 Task: Add Three Bridges Uncured Bacon & Cheese Egg Bites to the cart.
Action: Mouse moved to (17, 131)
Screenshot: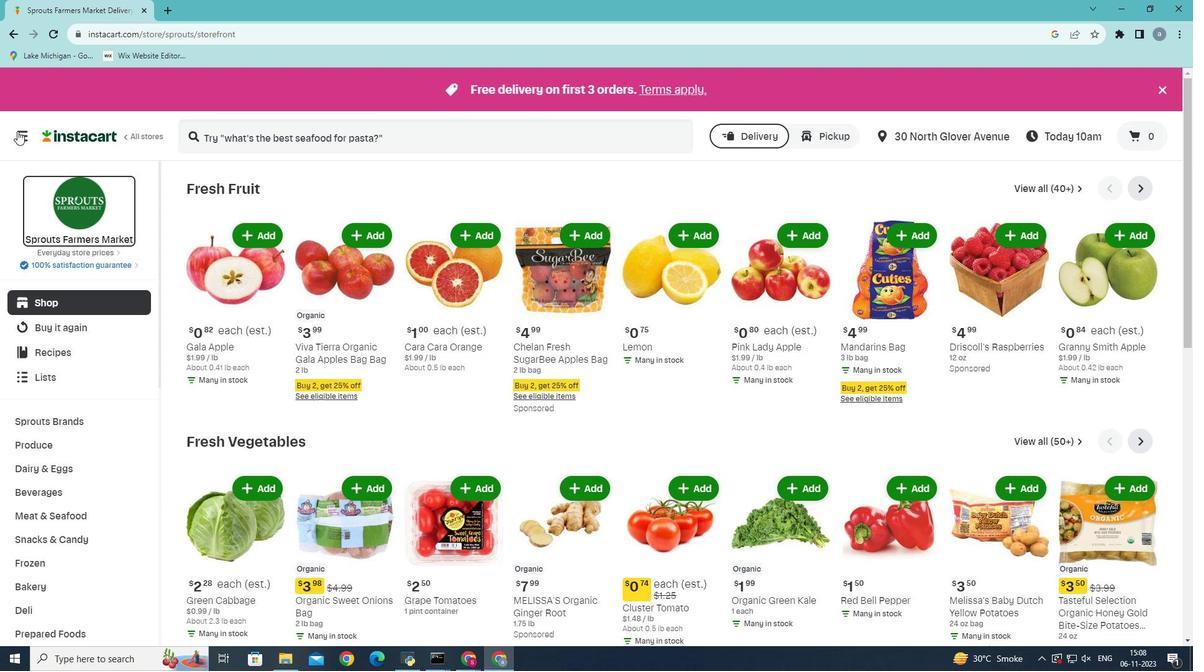
Action: Mouse pressed left at (17, 131)
Screenshot: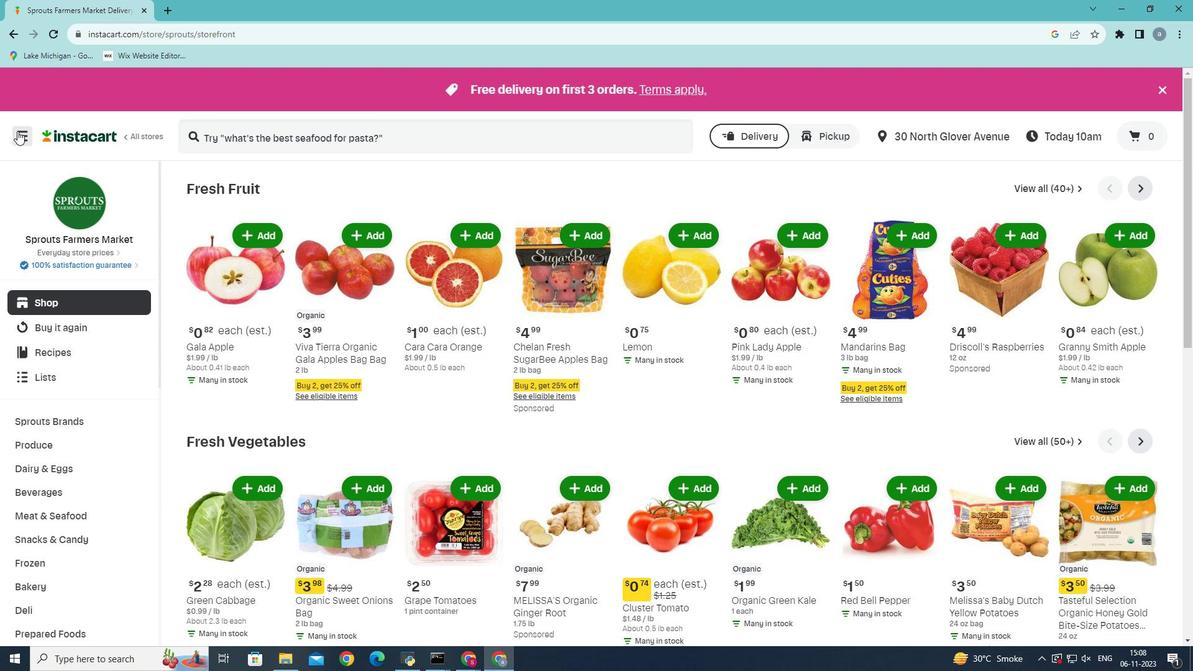 
Action: Mouse moved to (34, 345)
Screenshot: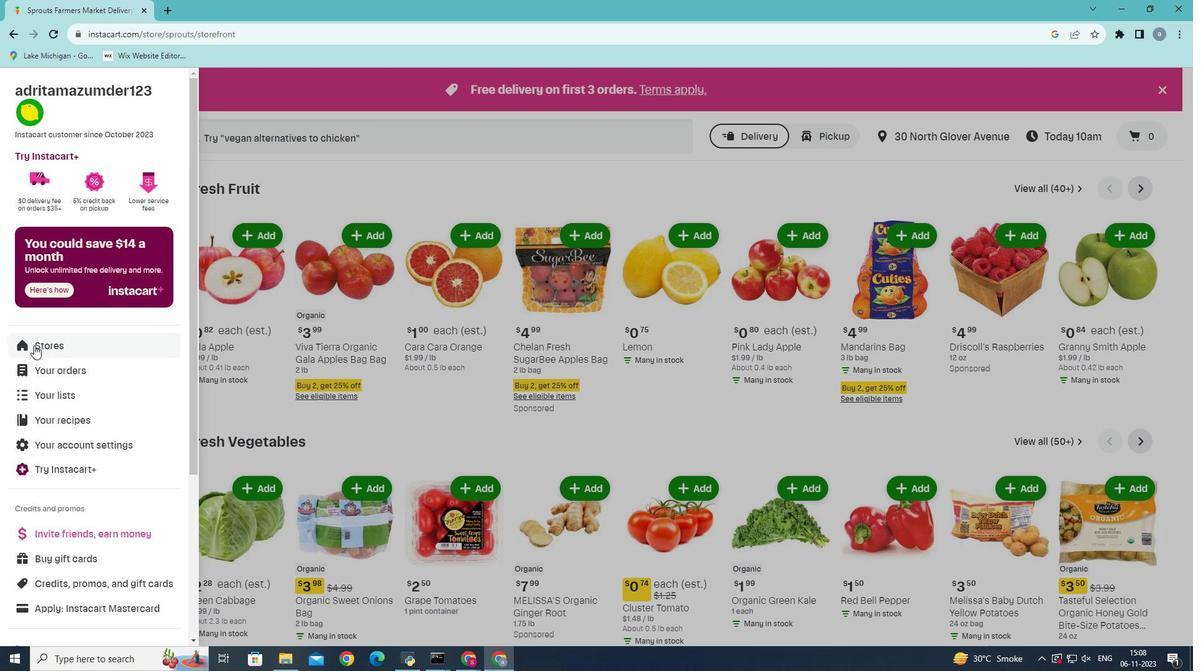 
Action: Mouse pressed left at (34, 345)
Screenshot: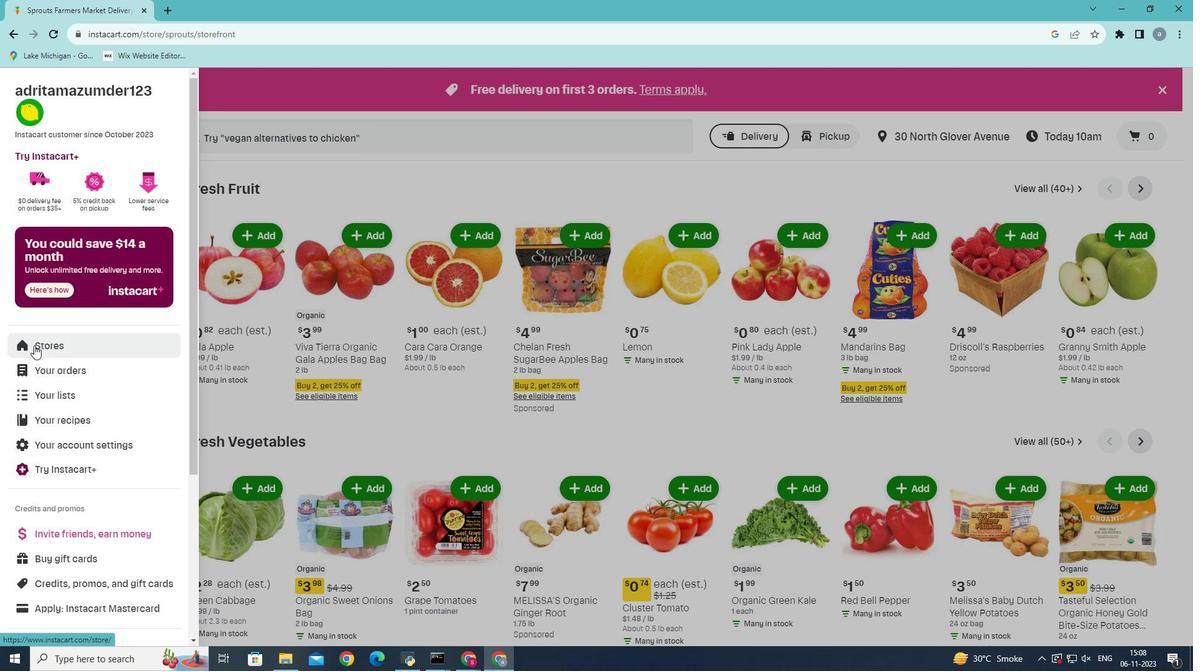
Action: Mouse moved to (300, 143)
Screenshot: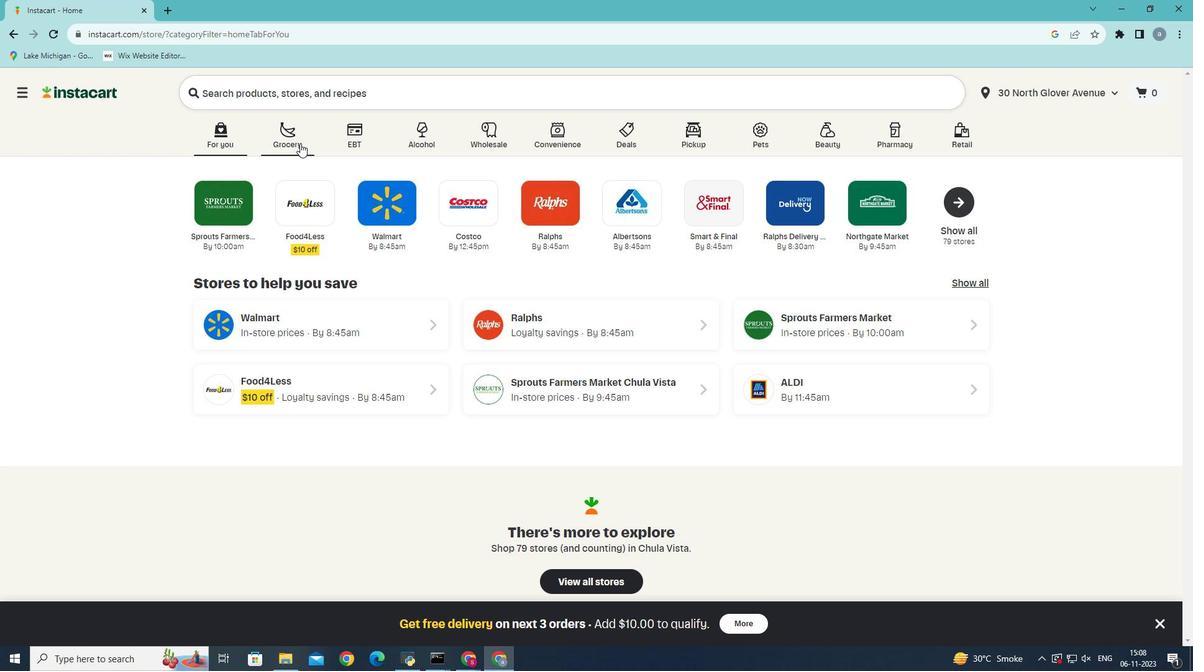 
Action: Mouse pressed left at (300, 143)
Screenshot: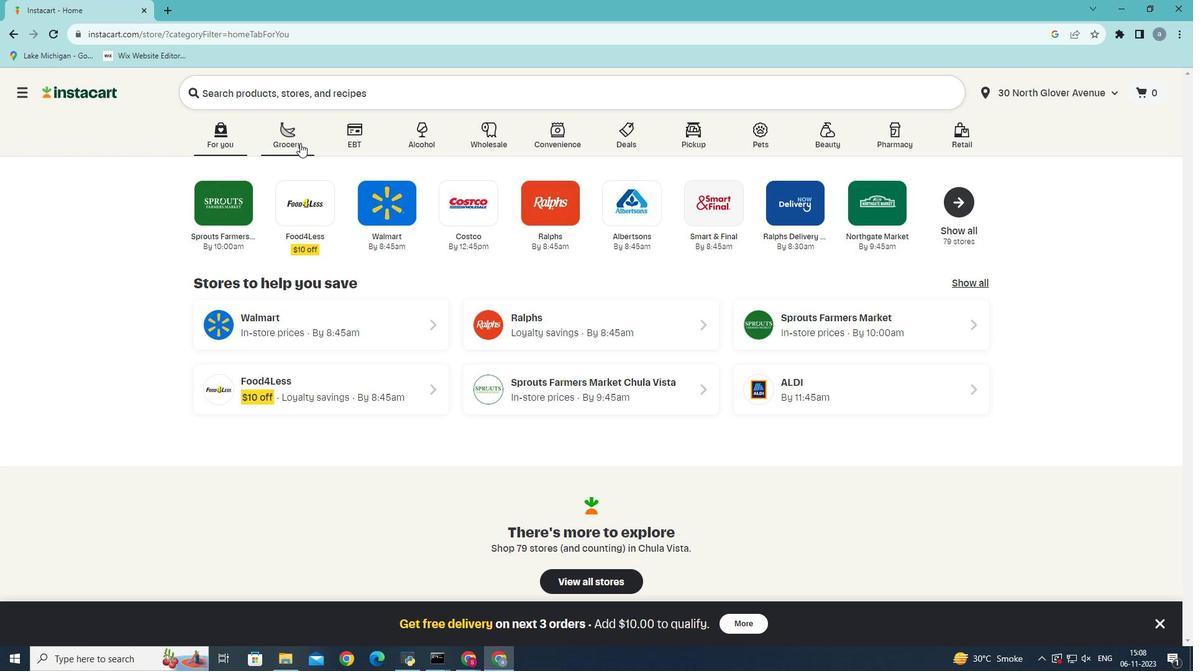 
Action: Mouse moved to (317, 350)
Screenshot: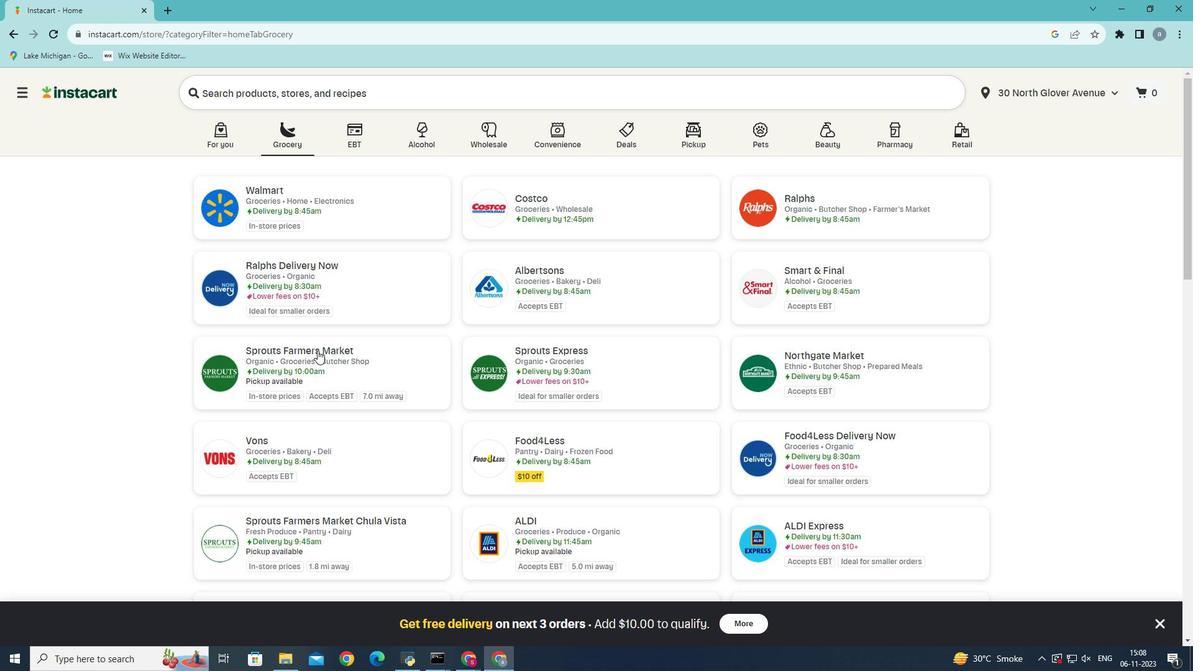 
Action: Mouse pressed left at (317, 350)
Screenshot: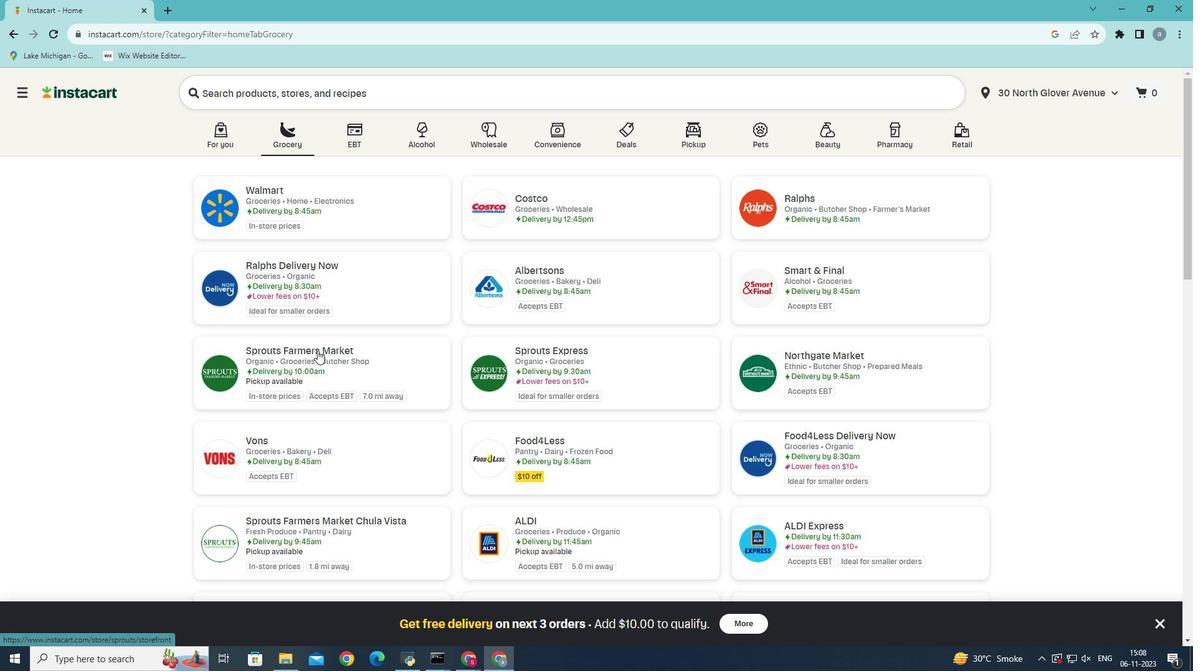 
Action: Mouse moved to (80, 620)
Screenshot: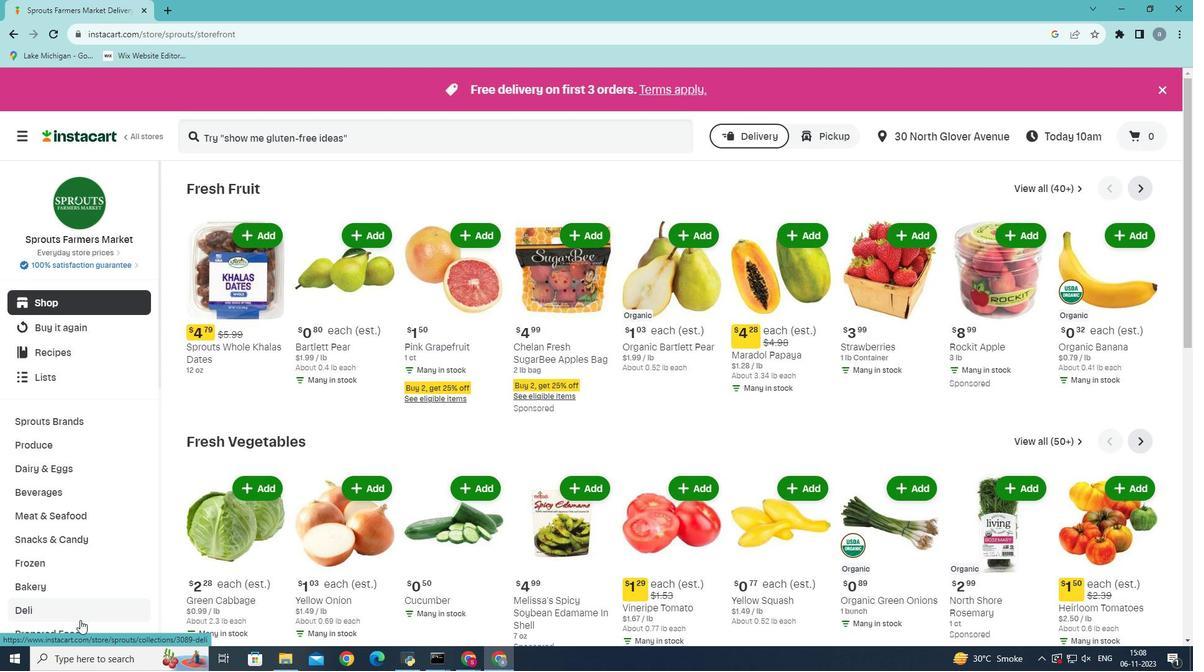 
Action: Mouse scrolled (80, 619) with delta (0, 0)
Screenshot: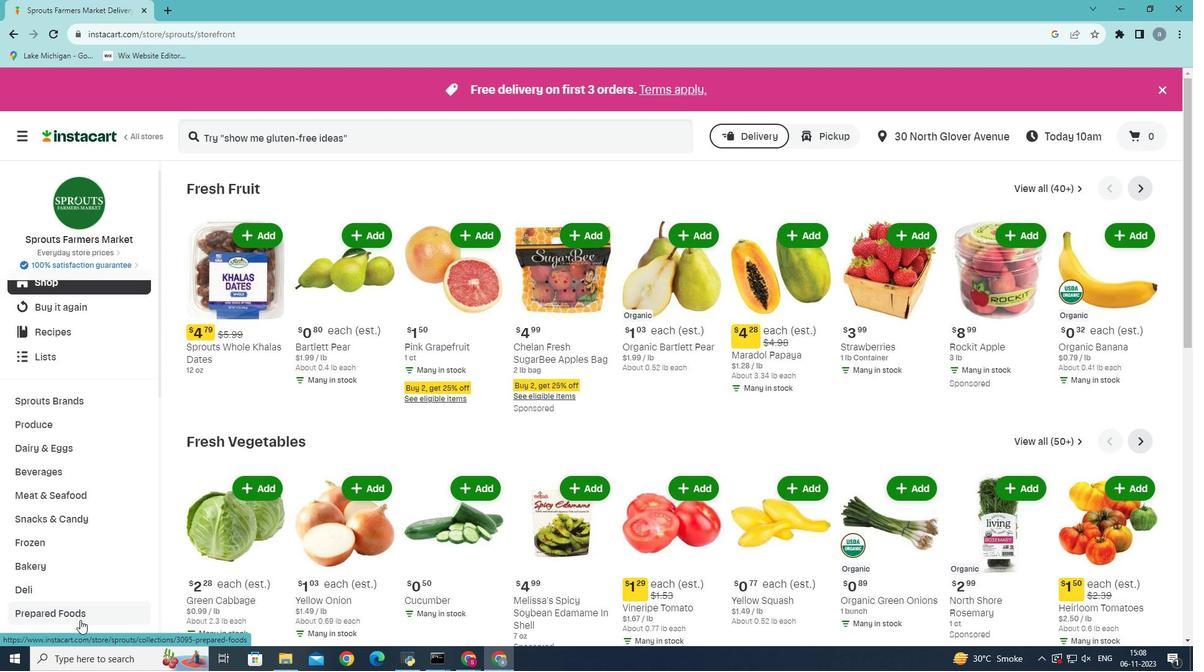 
Action: Mouse moved to (56, 574)
Screenshot: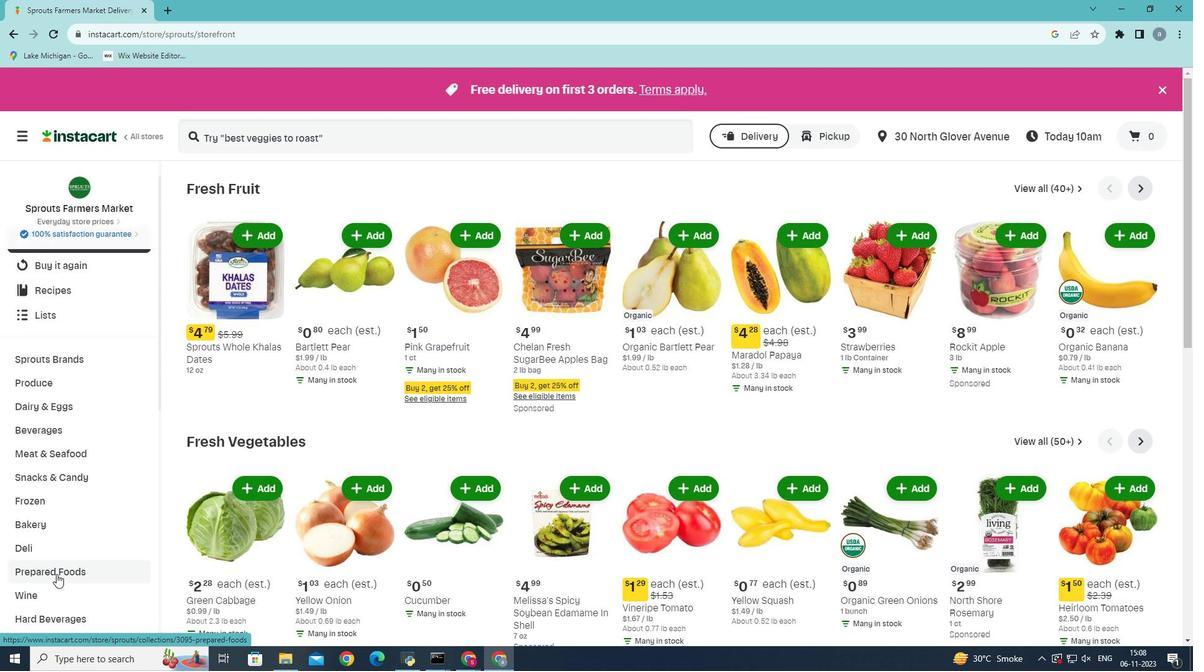 
Action: Mouse pressed left at (56, 574)
Screenshot: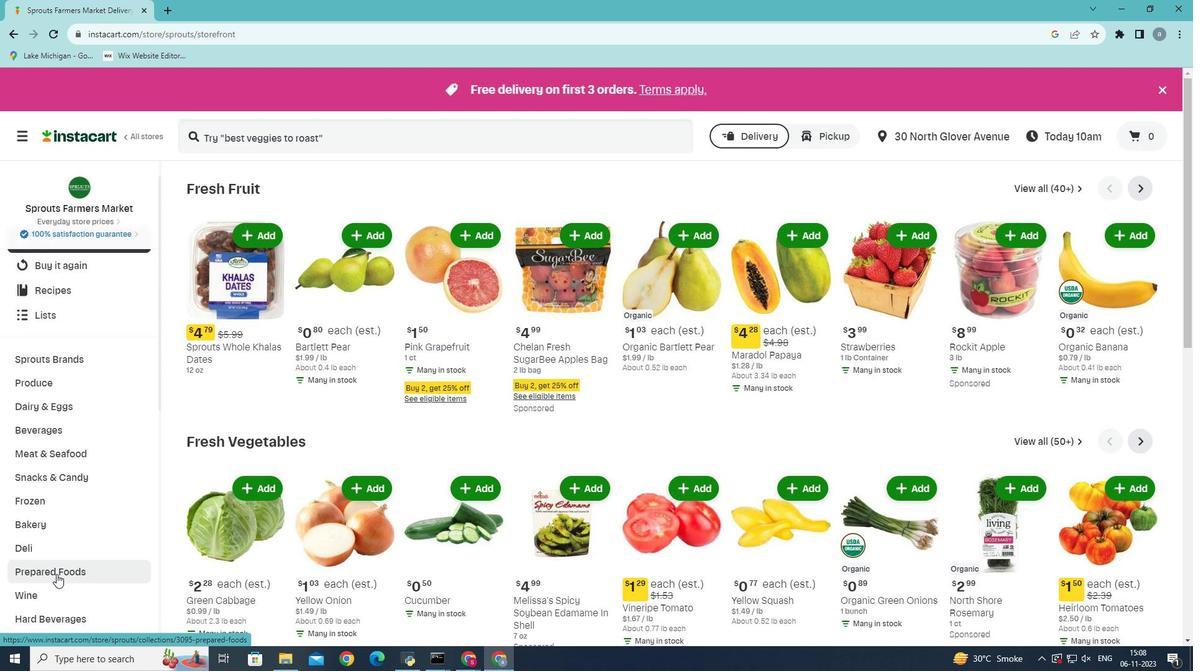 
Action: Mouse pressed left at (56, 574)
Screenshot: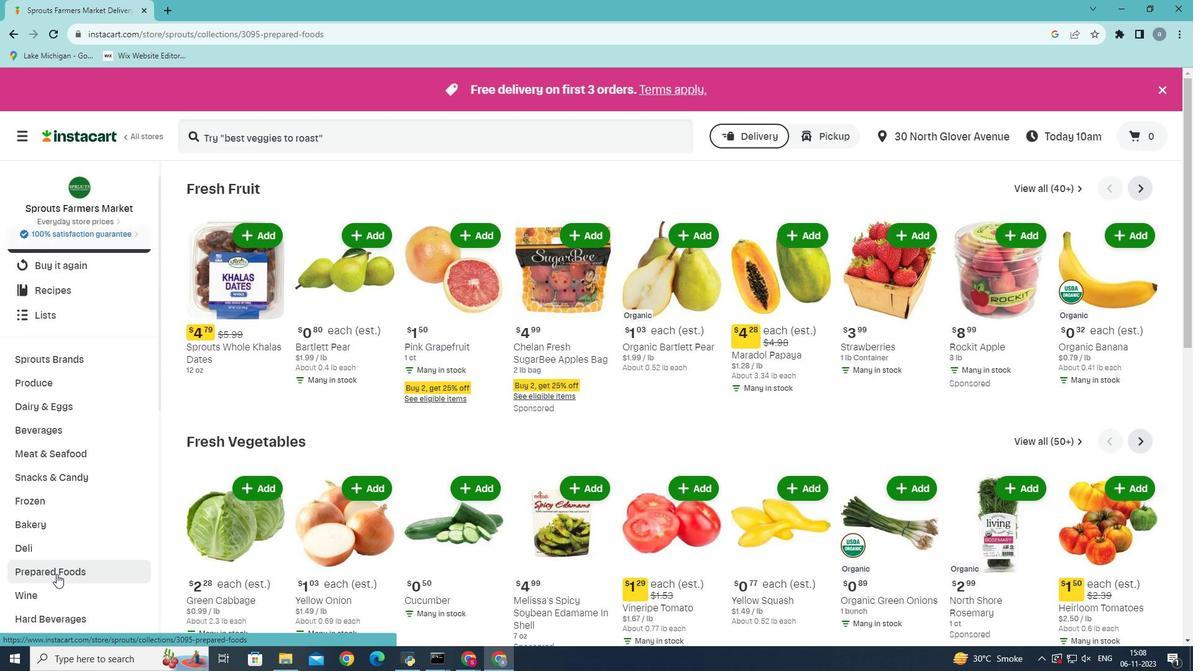 
Action: Mouse moved to (438, 216)
Screenshot: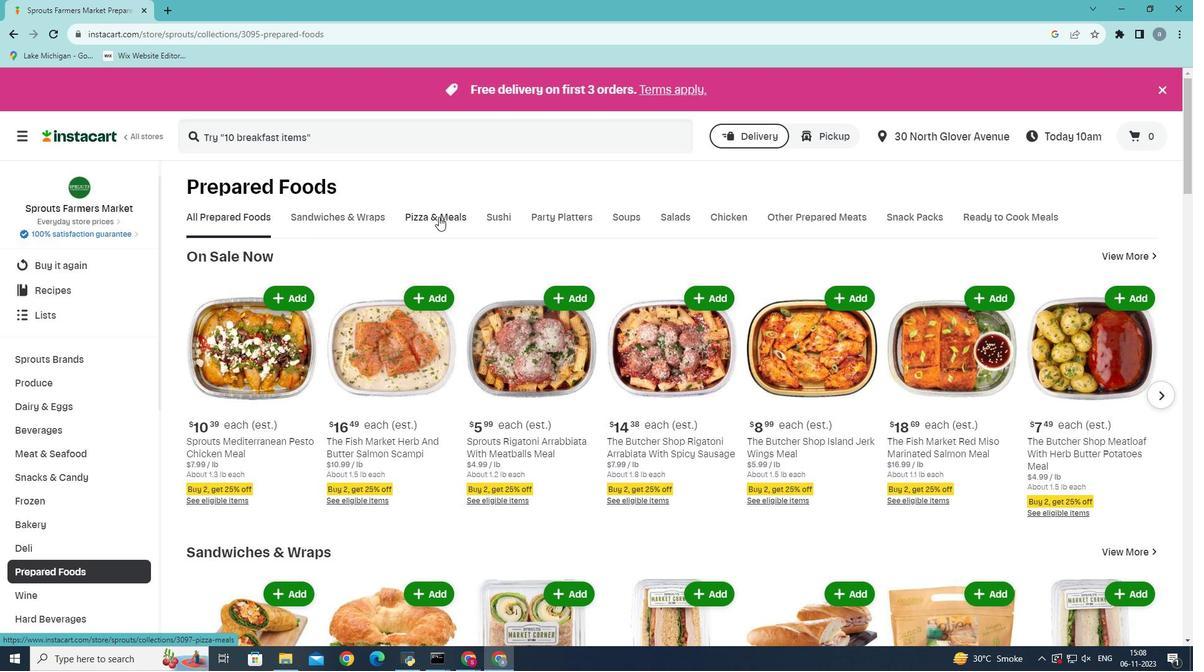 
Action: Mouse pressed left at (438, 216)
Screenshot: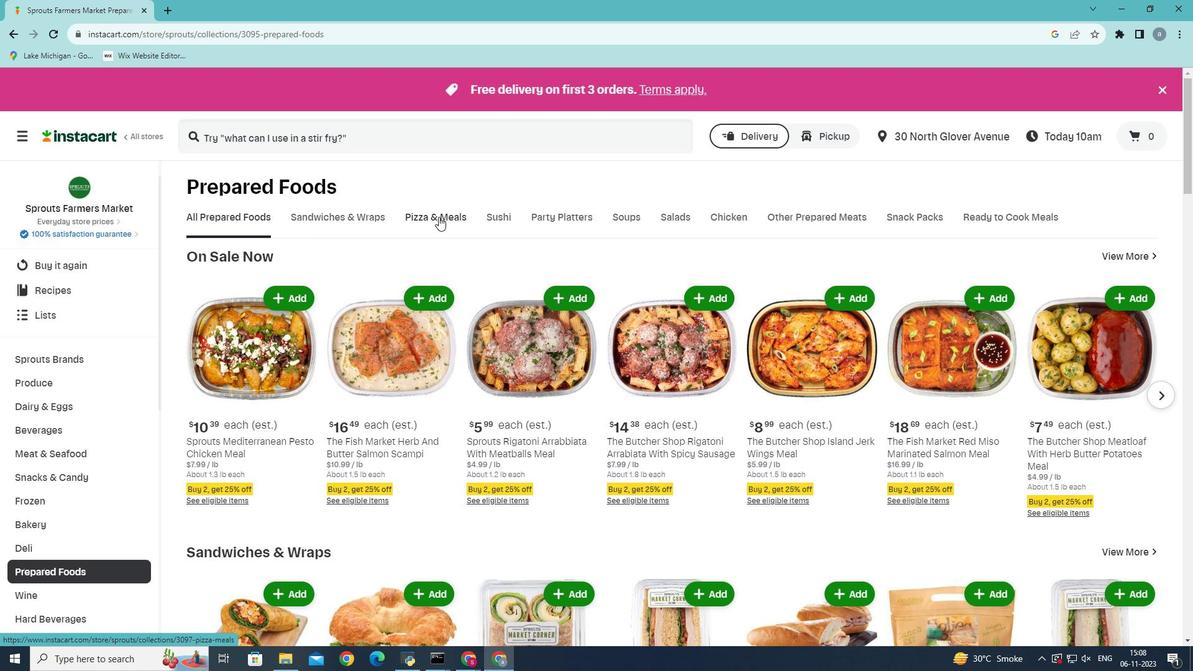 
Action: Mouse moved to (849, 279)
Screenshot: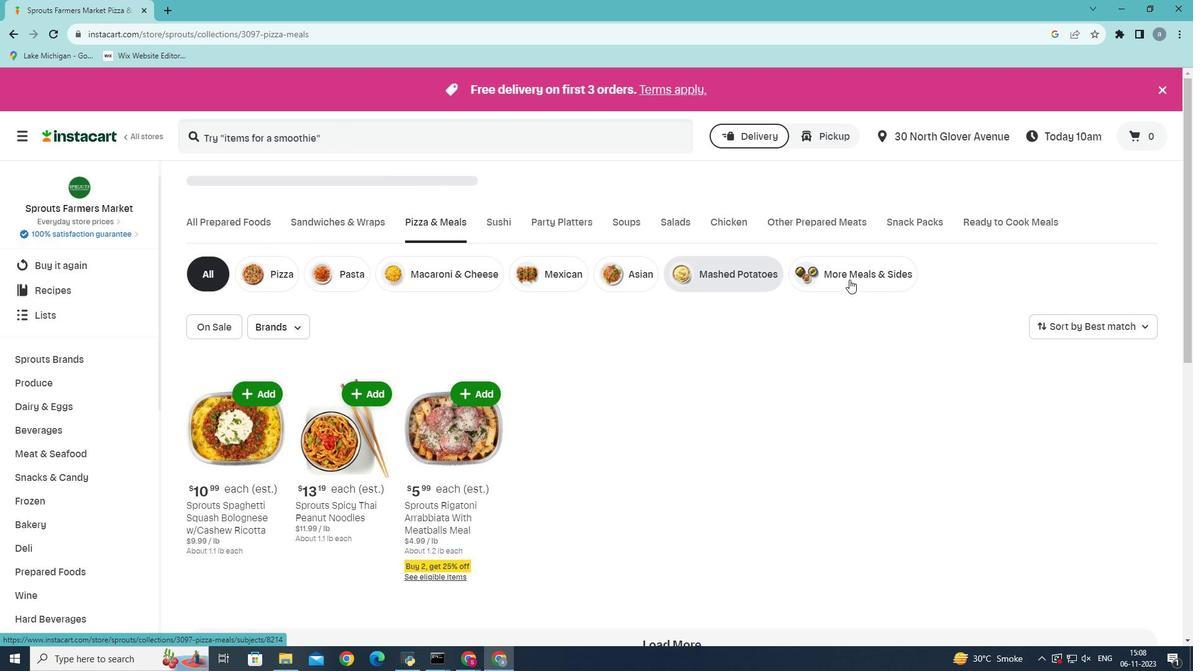 
Action: Mouse pressed left at (849, 279)
Screenshot: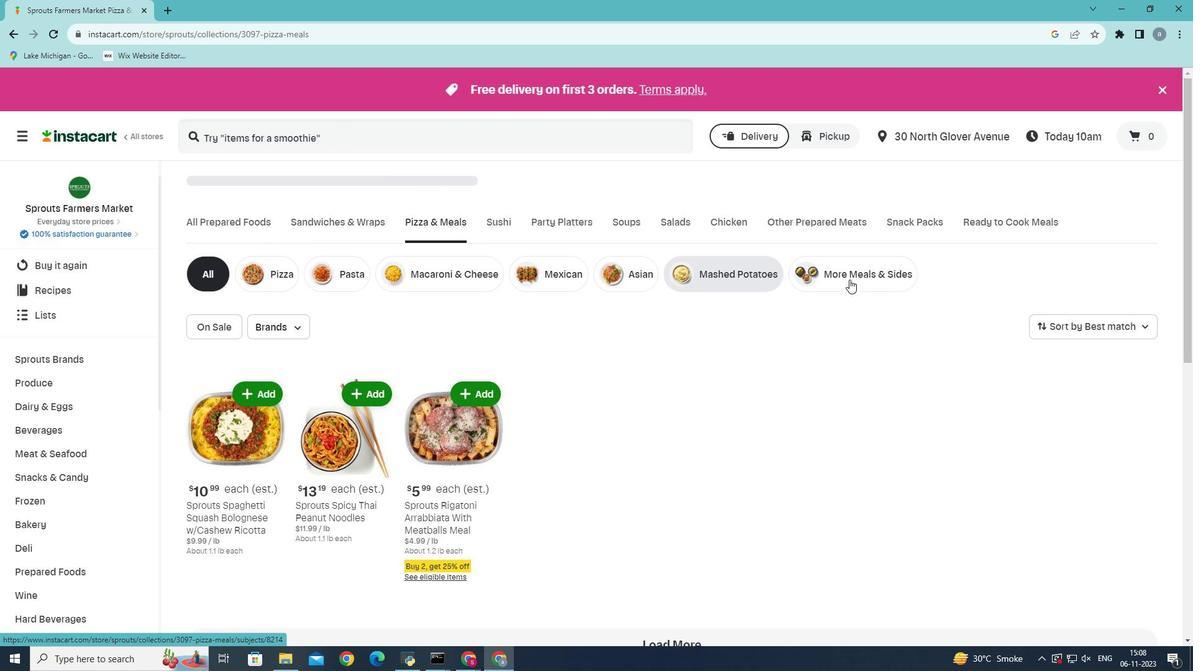 
Action: Mouse moved to (228, 146)
Screenshot: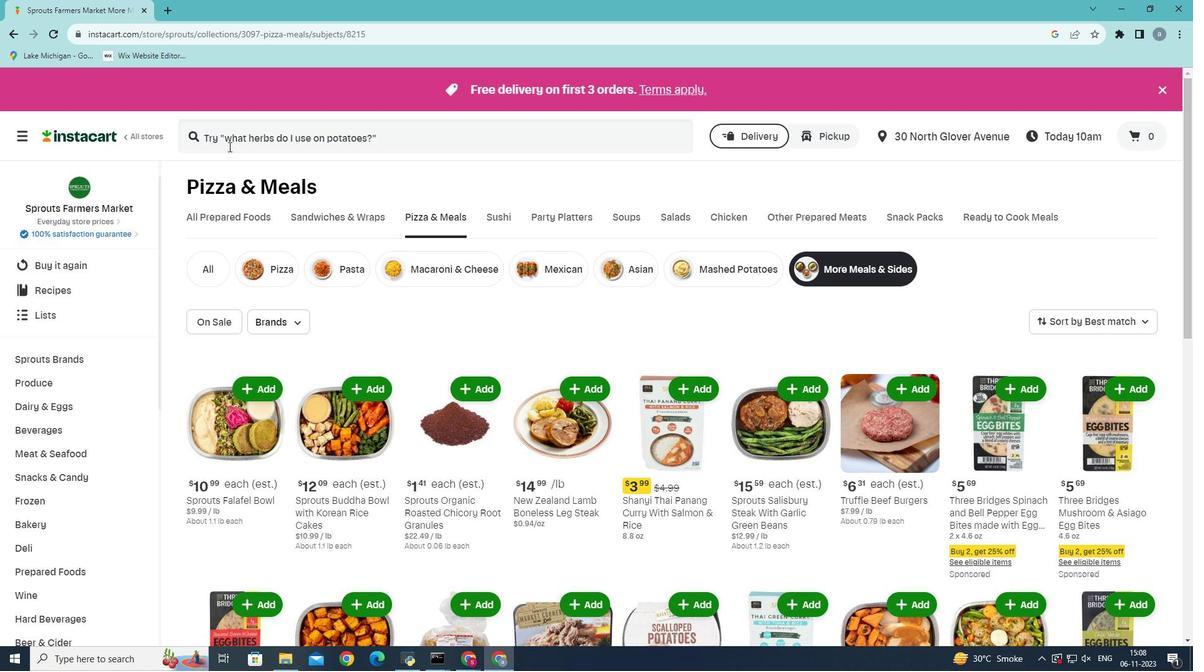 
Action: Mouse pressed left at (228, 146)
Screenshot: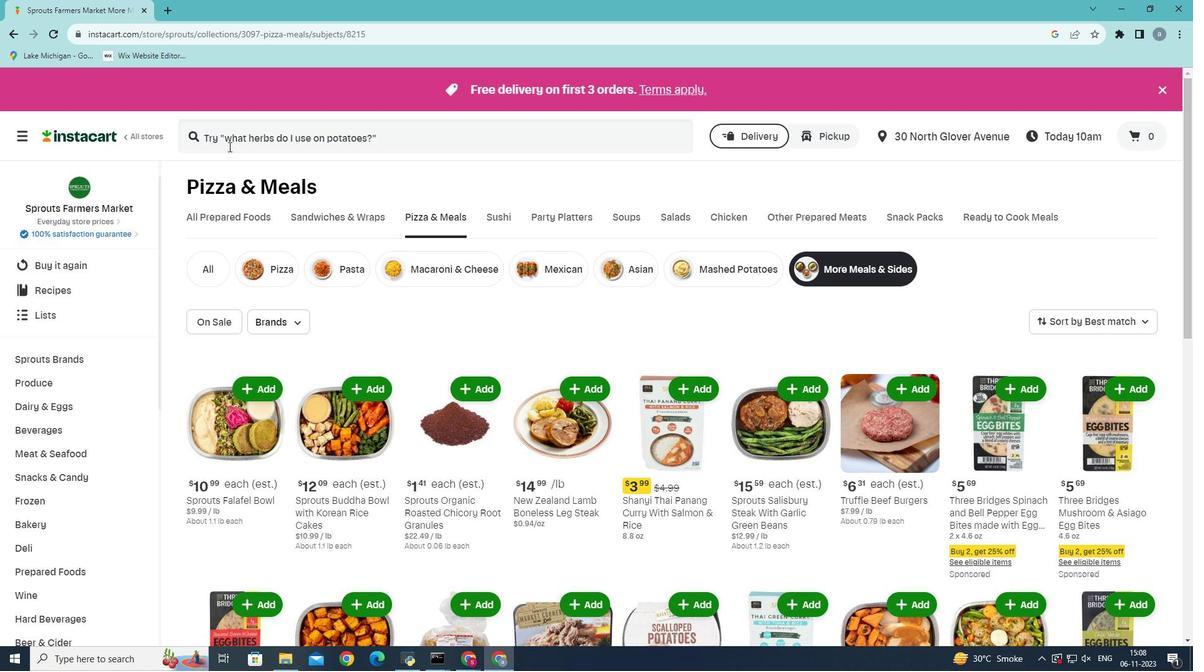 
Action: Mouse moved to (230, 153)
Screenshot: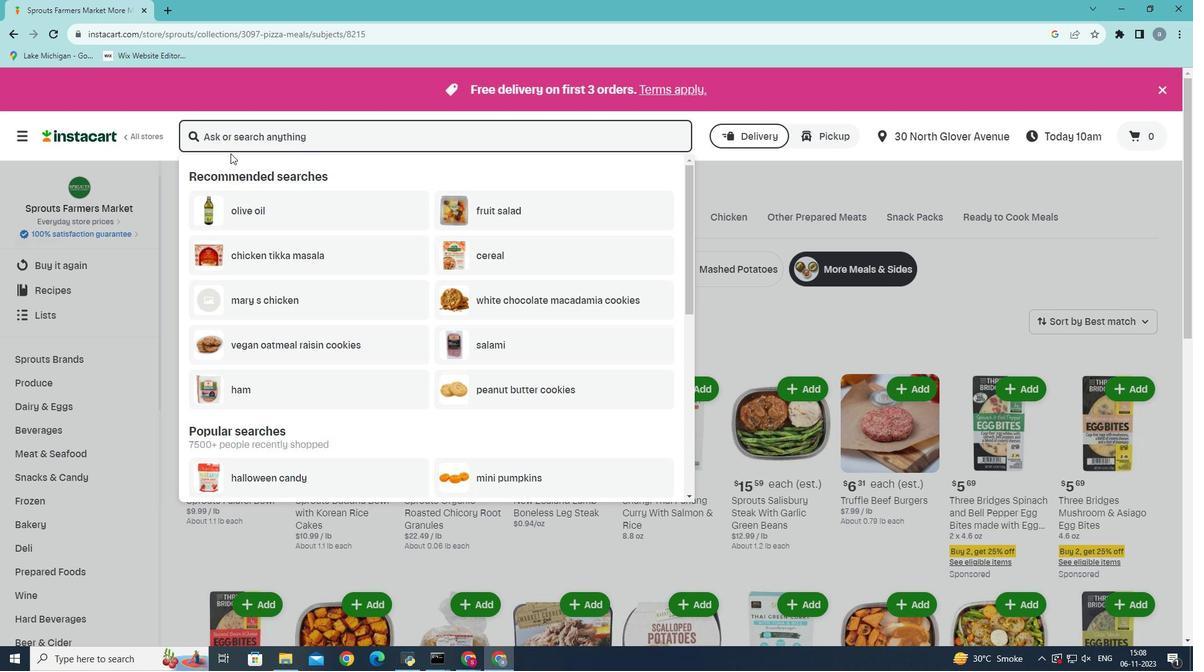 
Action: Key pressed <Key.shift><Key.shift><Key.shift><Key.shift><Key.shift><Key.shift><Key.shift><Key.shift><Key.shift><Key.shift><Key.shift><Key.shift><Key.shift><Key.shift><Key.shift><Key.shift><Key.shift><Key.shift><Key.shift>Three<Key.space>bridges<Key.space>uncured<Key.space><Key.shift>Bacon<Key.space>and<Key.space>cheese<Key.space>egg<Key.space><Key.shift><Key.shift>bites<Key.enter>
Screenshot: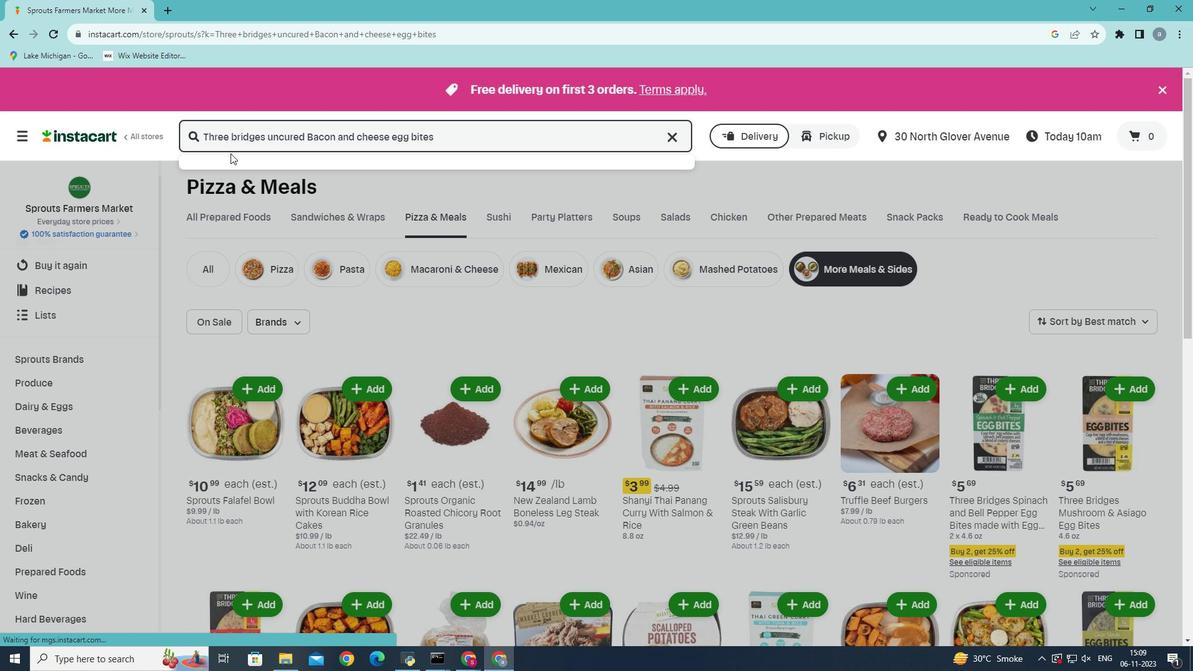 
Action: Mouse moved to (349, 272)
Screenshot: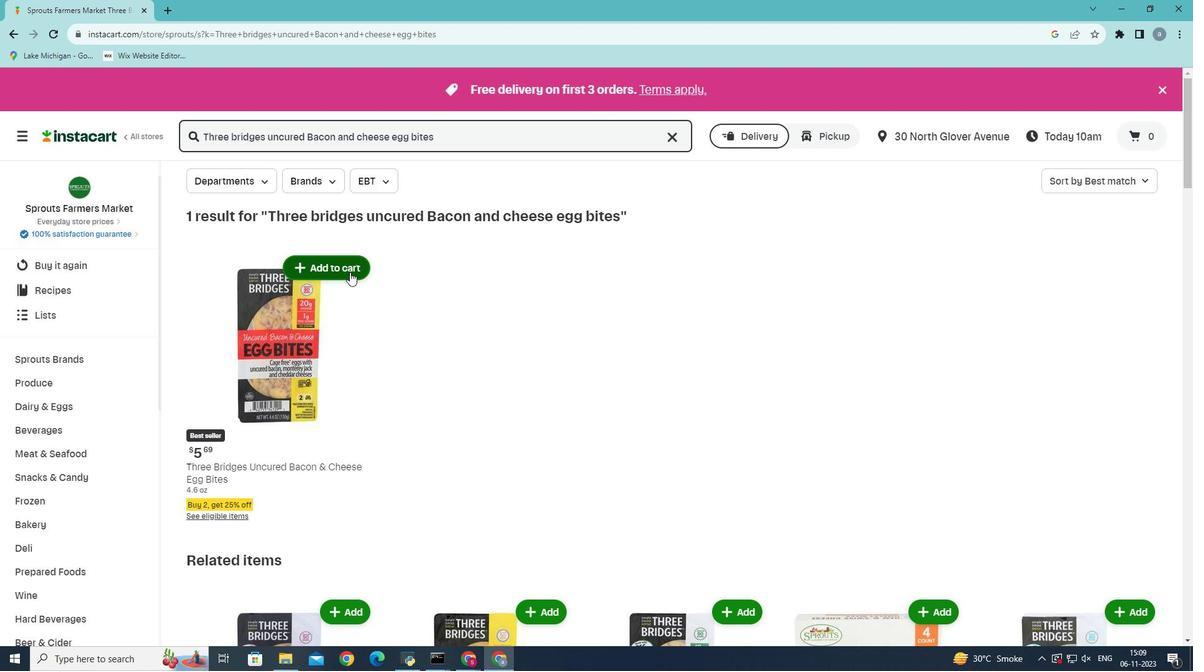 
Action: Mouse pressed left at (349, 272)
Screenshot: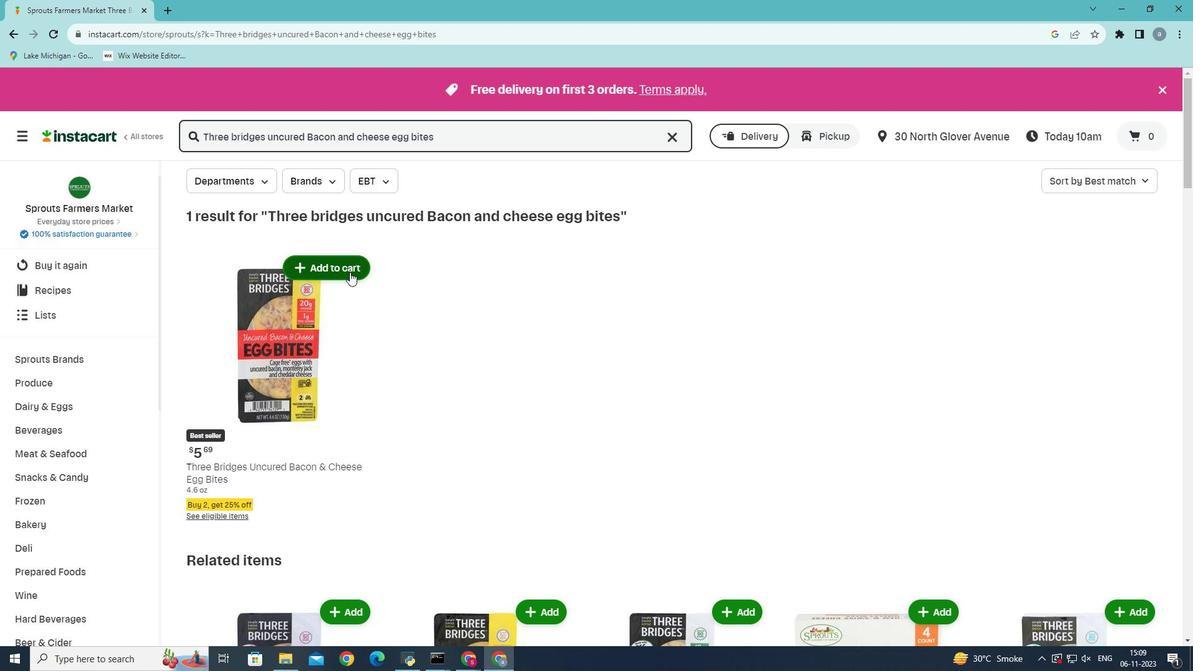 
